 Task: Create a rule from the Recommended list, Task Added to this Project -> add SubTasks in the project AirRise with SubTasks Gather and Analyse Requirements , Design and Implement Solution , System Test and UAT , Release to Production / Go Live
Action: Mouse moved to (612, 494)
Screenshot: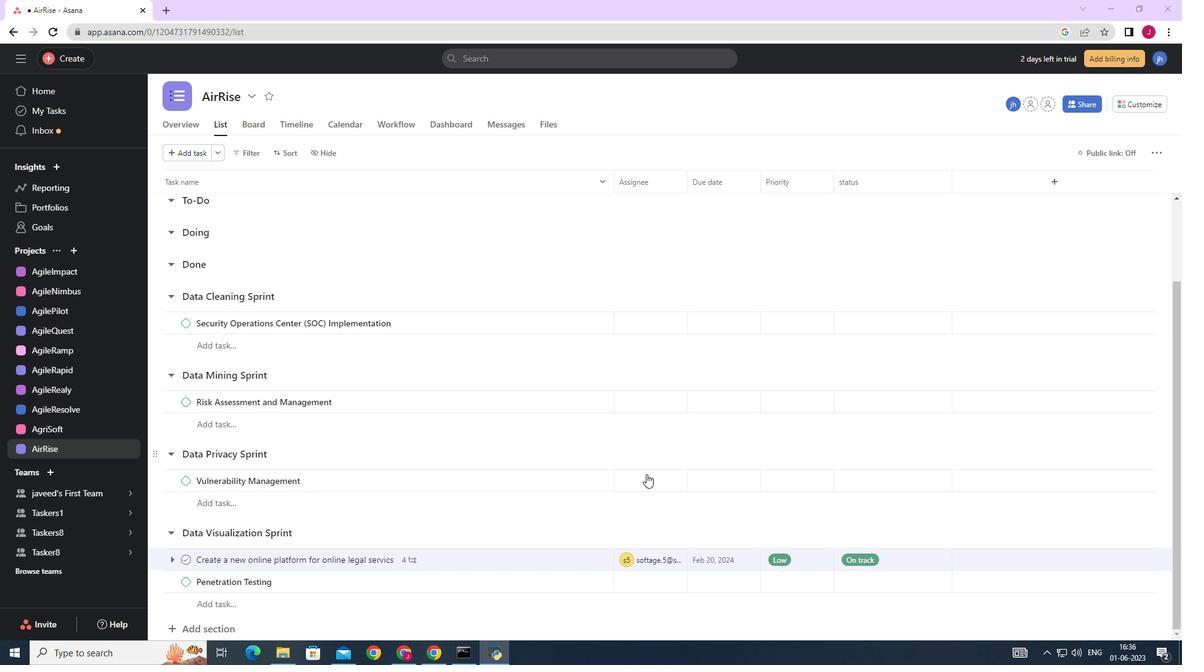 
Action: Mouse scrolled (612, 495) with delta (0, 0)
Screenshot: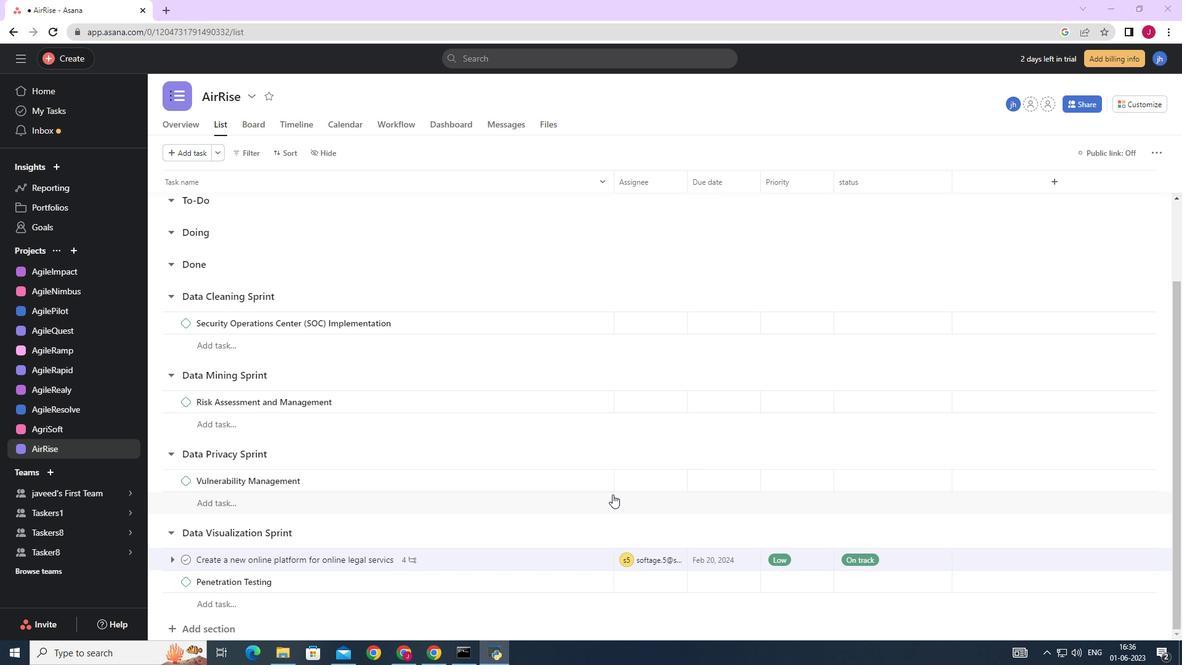 
Action: Mouse moved to (612, 494)
Screenshot: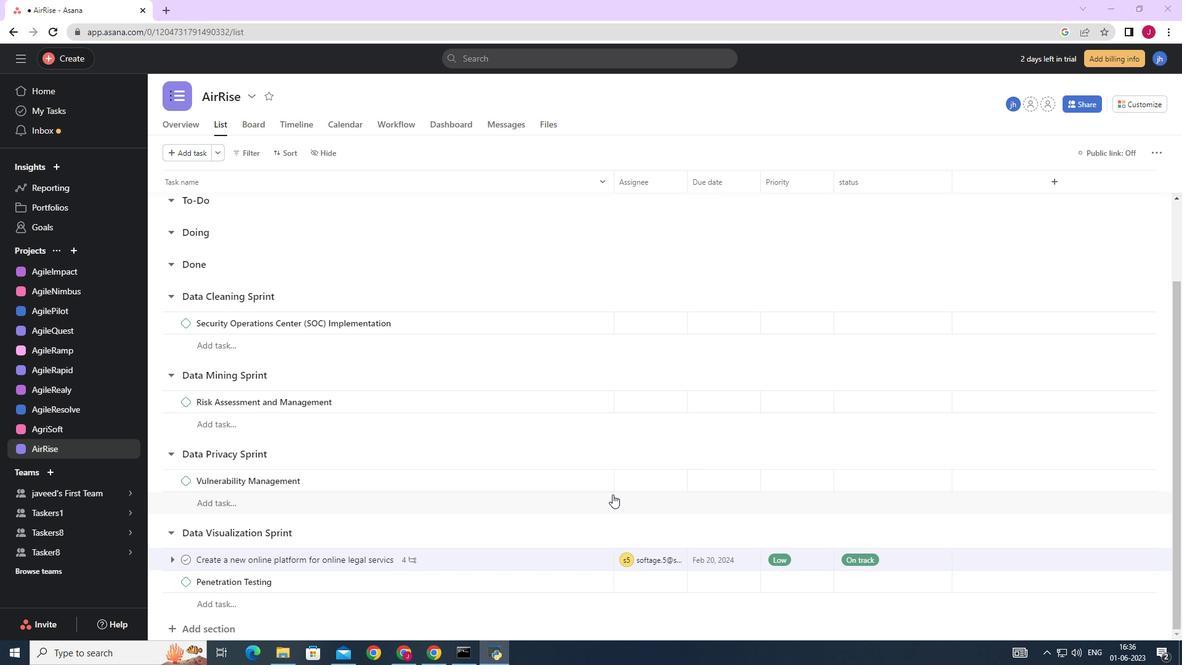 
Action: Mouse scrolled (612, 495) with delta (0, 0)
Screenshot: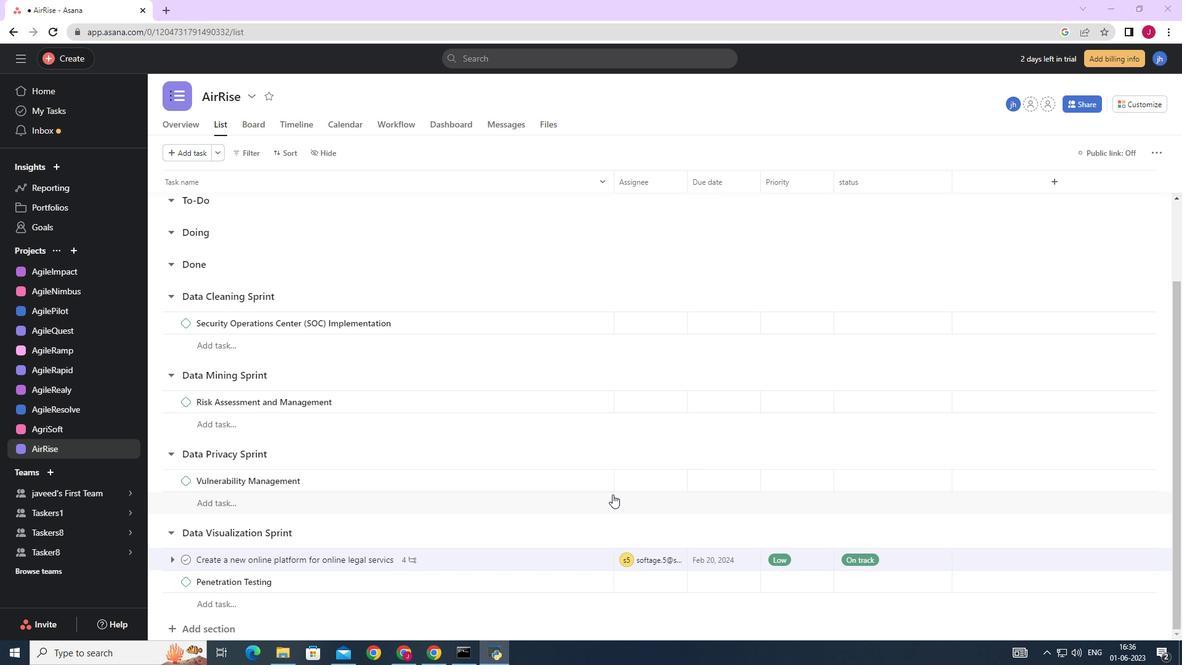 
Action: Mouse scrolled (612, 493) with delta (0, 0)
Screenshot: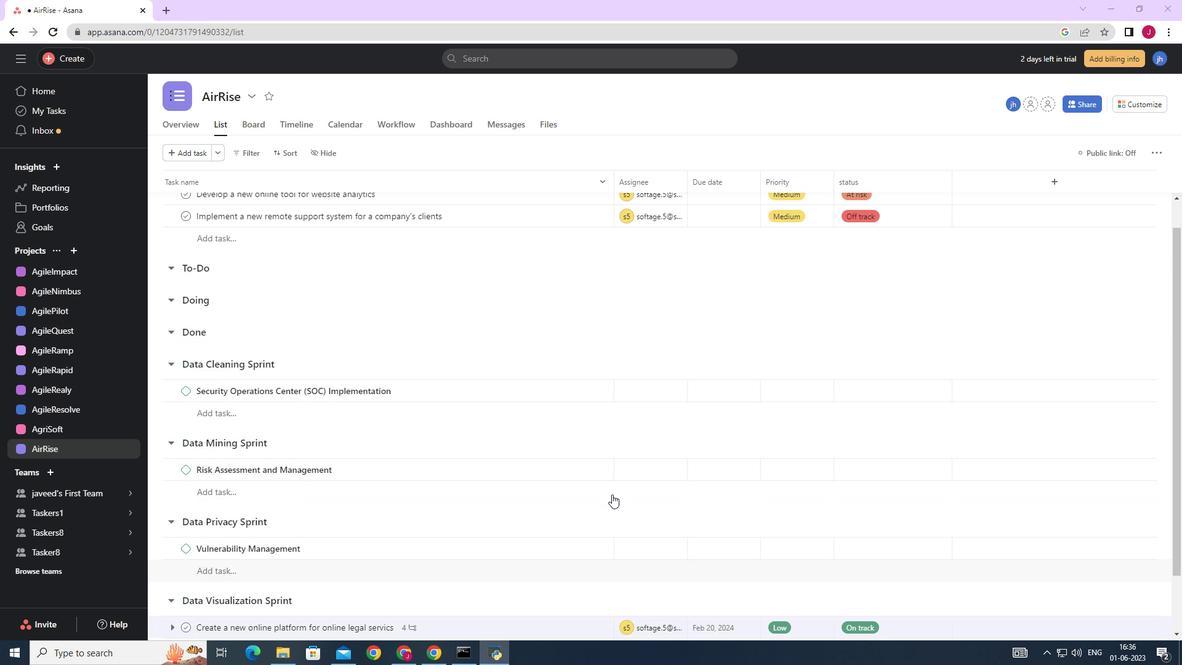
Action: Mouse scrolled (612, 493) with delta (0, 0)
Screenshot: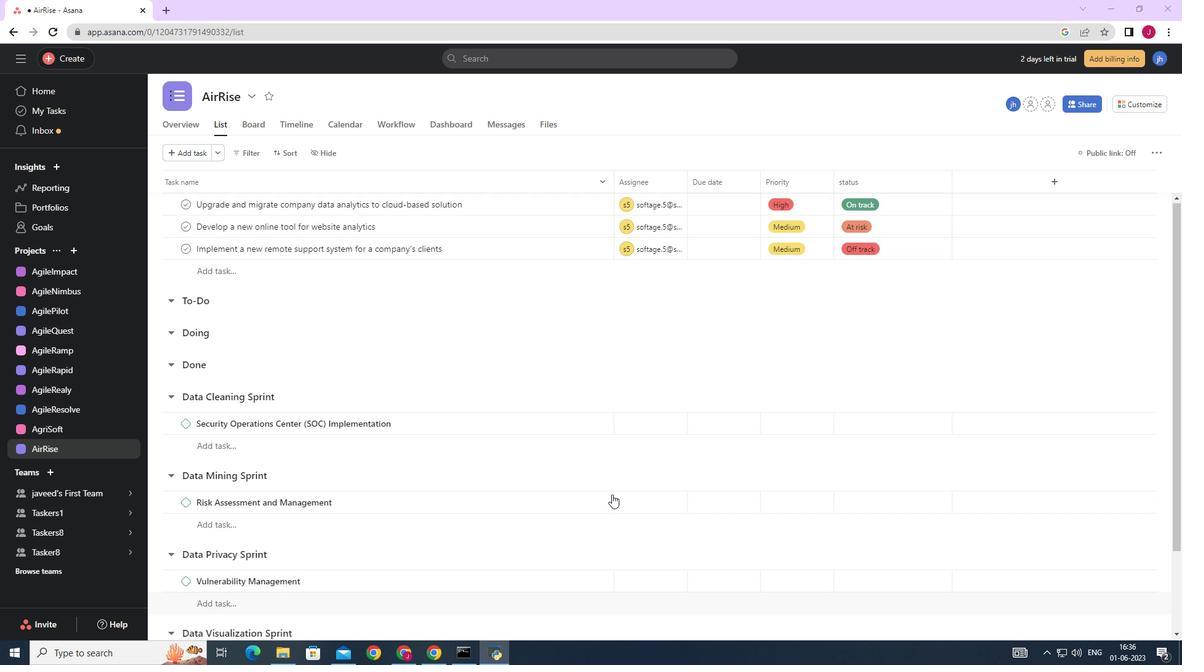 
Action: Mouse scrolled (612, 493) with delta (0, 0)
Screenshot: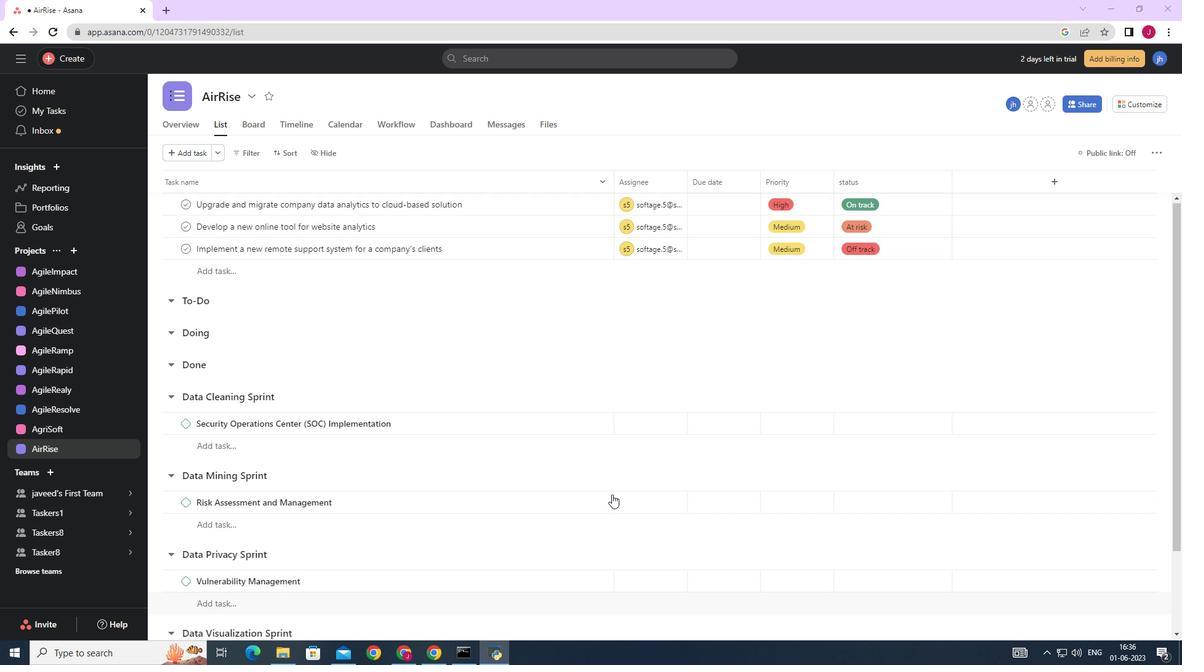 
Action: Mouse scrolled (612, 493) with delta (0, 0)
Screenshot: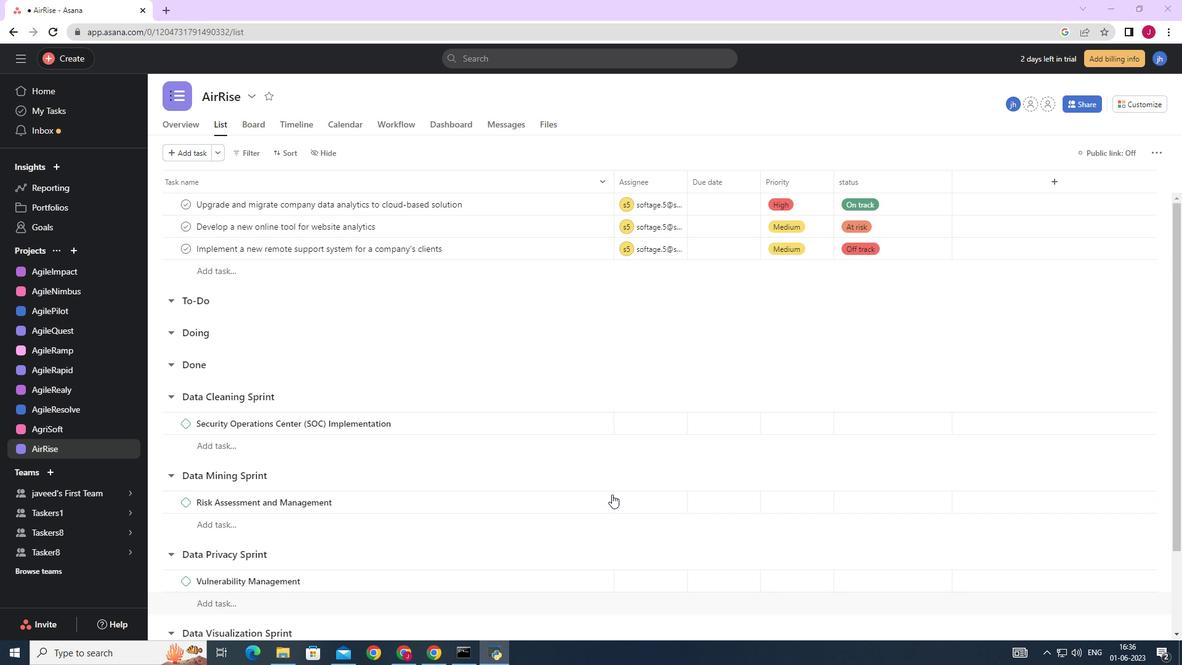 
Action: Mouse scrolled (612, 493) with delta (0, 0)
Screenshot: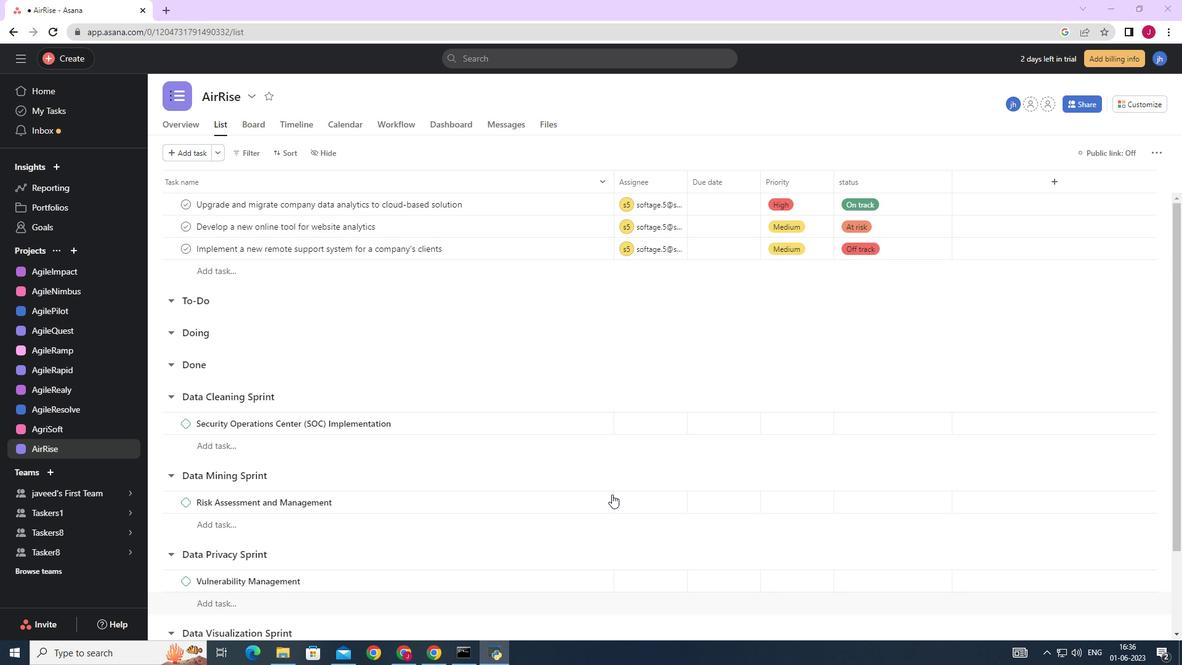 
Action: Mouse moved to (1147, 107)
Screenshot: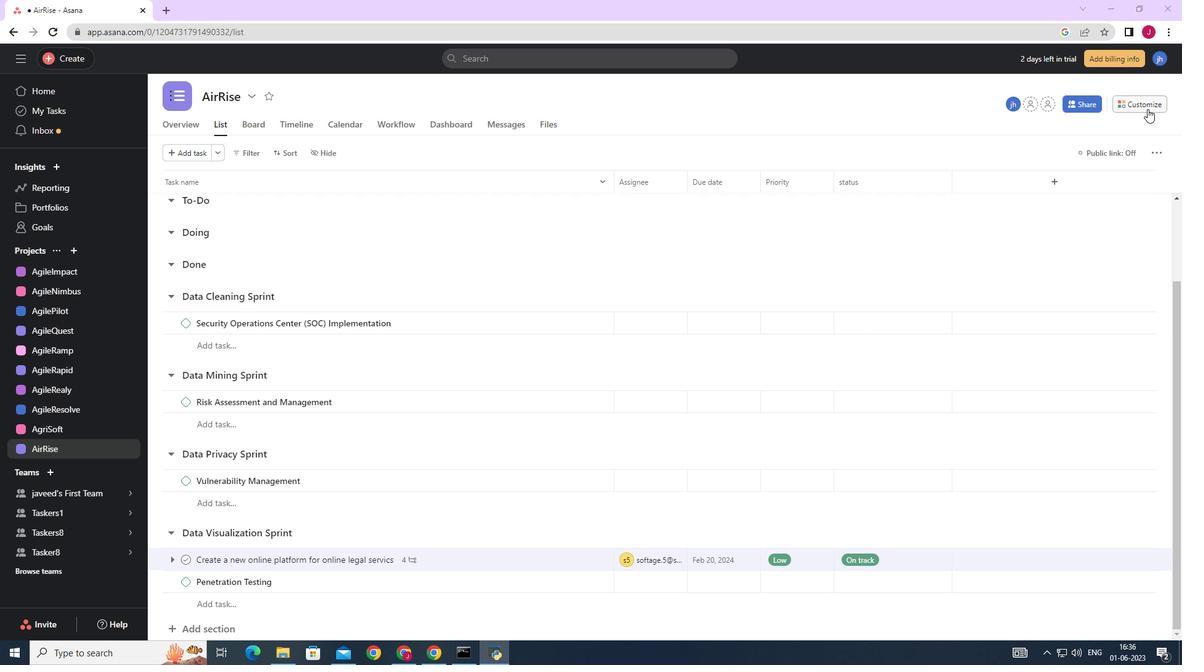 
Action: Mouse pressed left at (1147, 107)
Screenshot: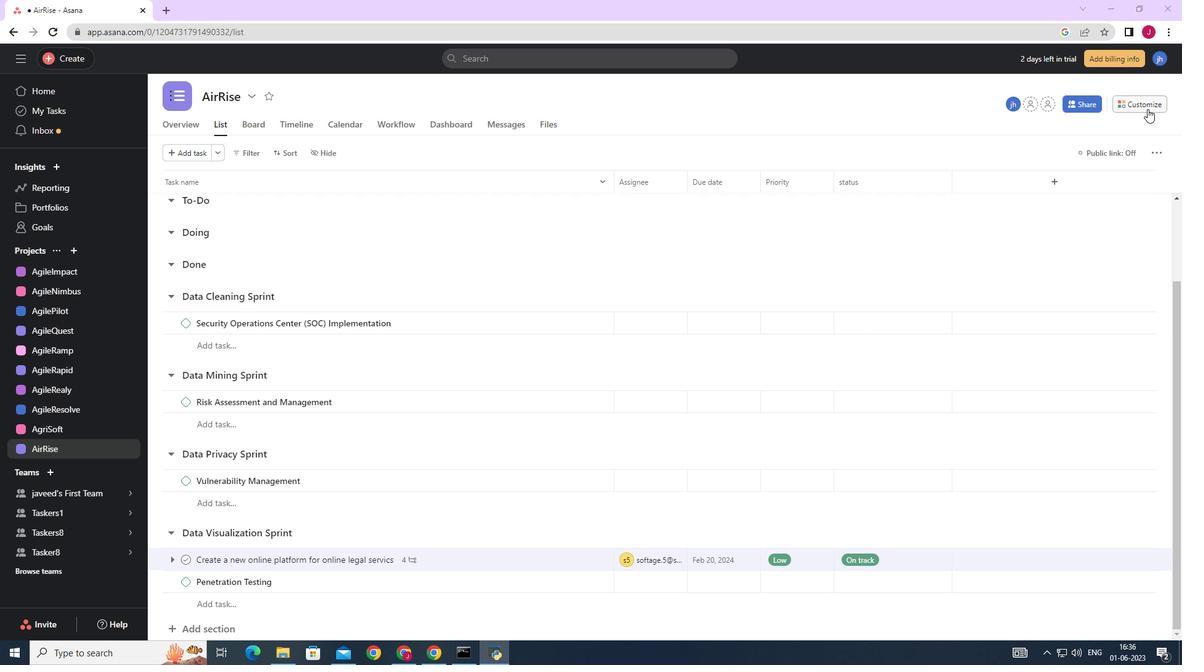
Action: Mouse moved to (924, 283)
Screenshot: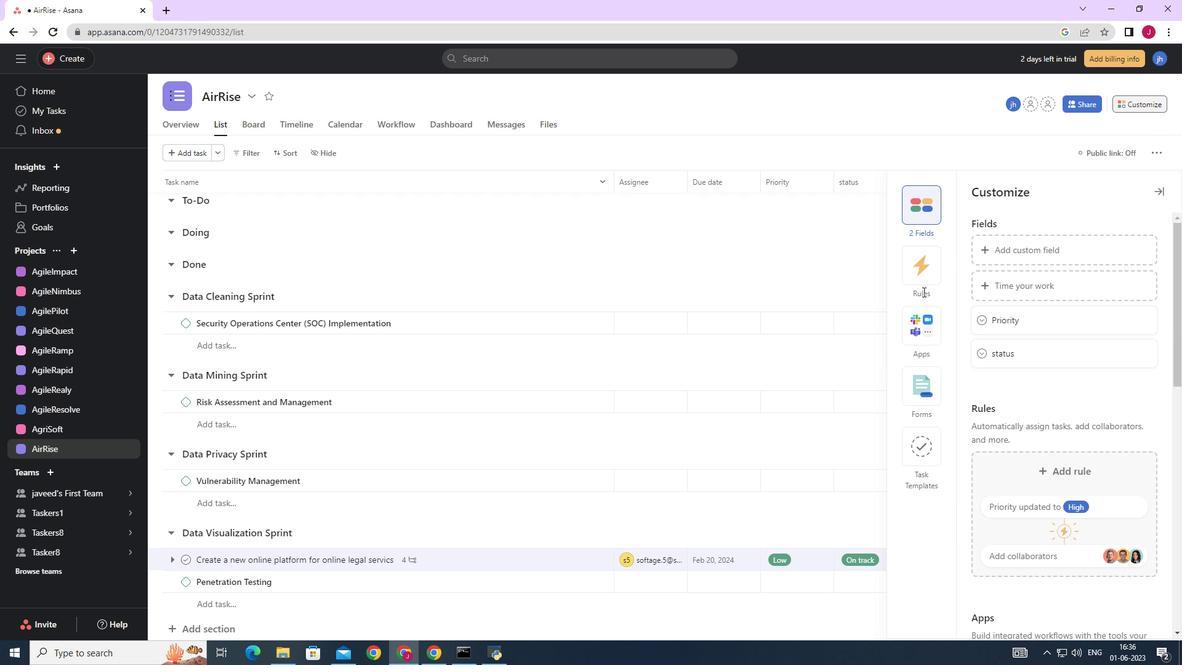 
Action: Mouse pressed left at (924, 283)
Screenshot: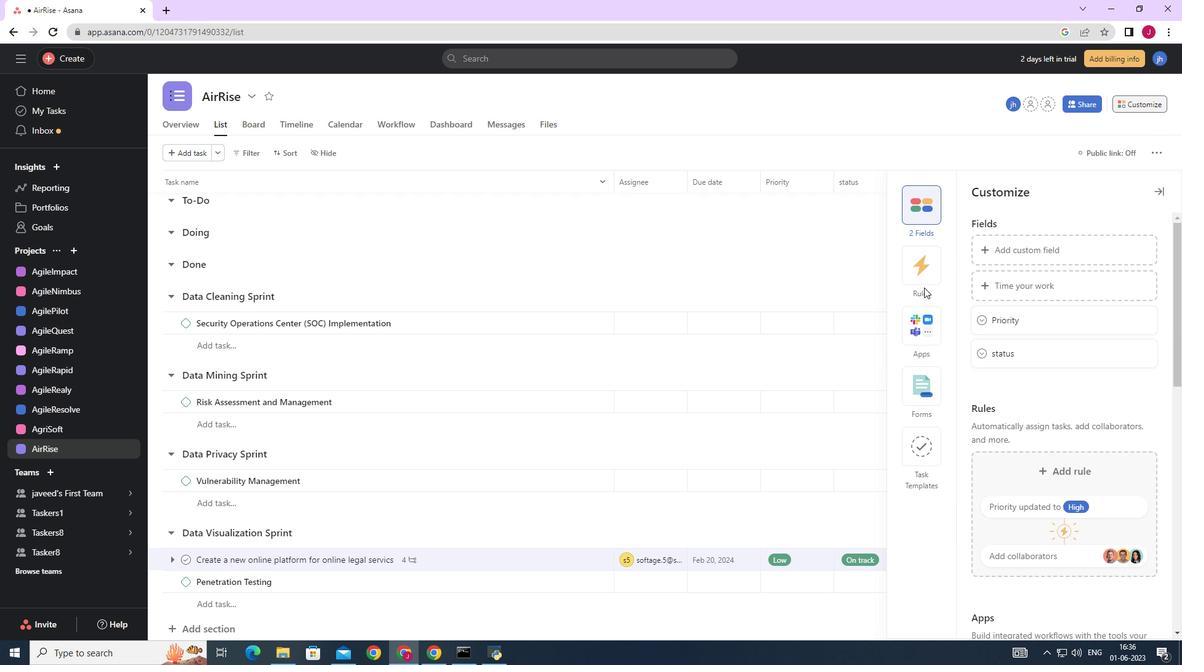 
Action: Mouse moved to (1048, 291)
Screenshot: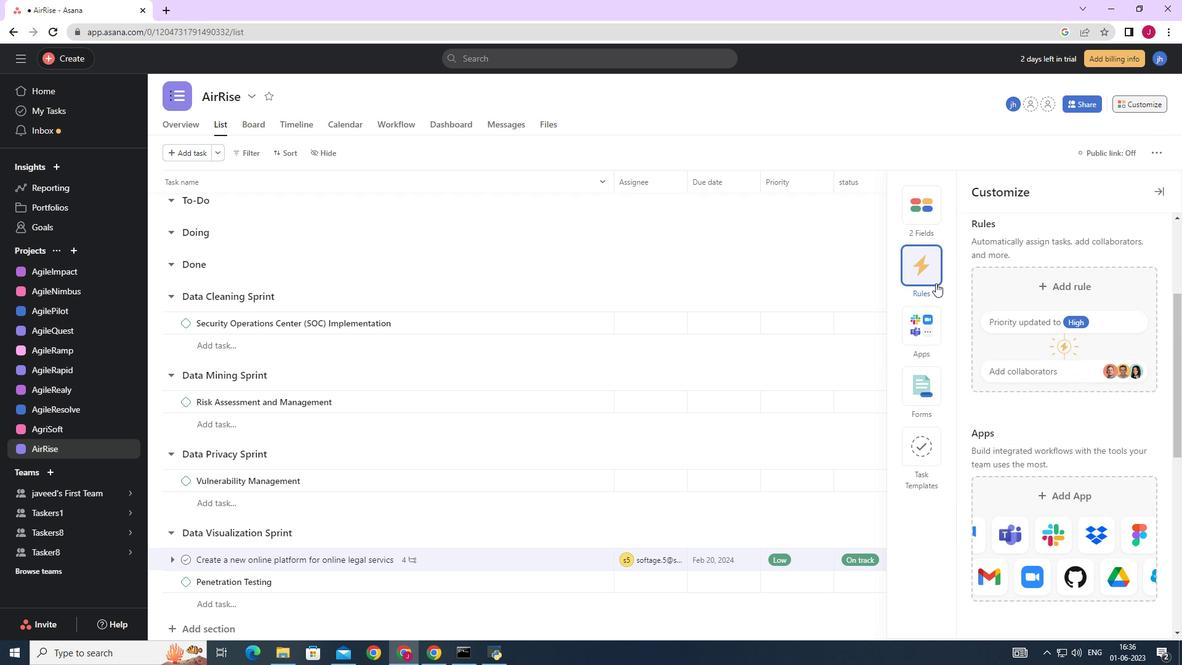 
Action: Mouse pressed left at (1048, 291)
Screenshot: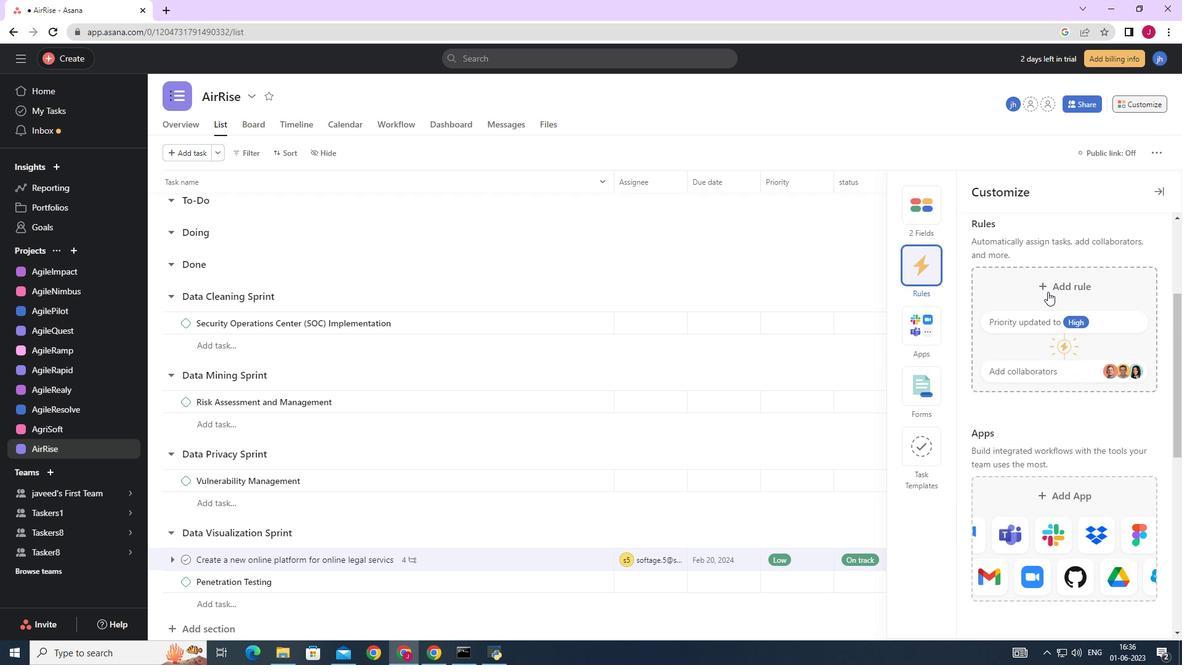 
Action: Mouse moved to (542, 169)
Screenshot: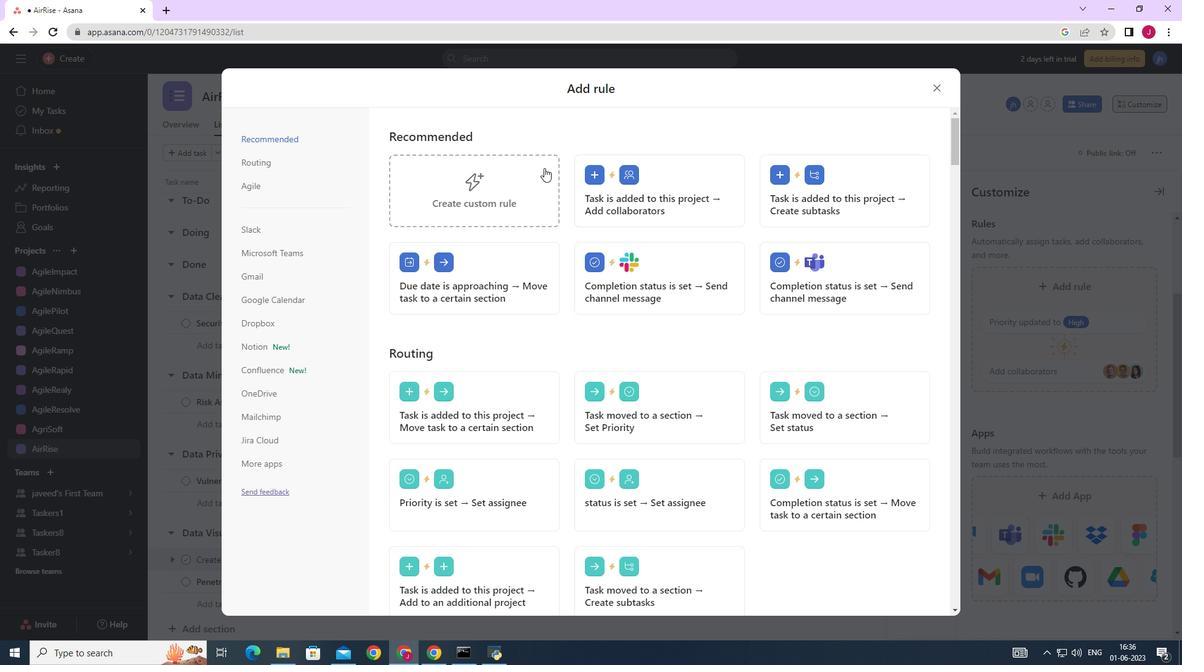 
Action: Mouse pressed left at (542, 169)
Screenshot: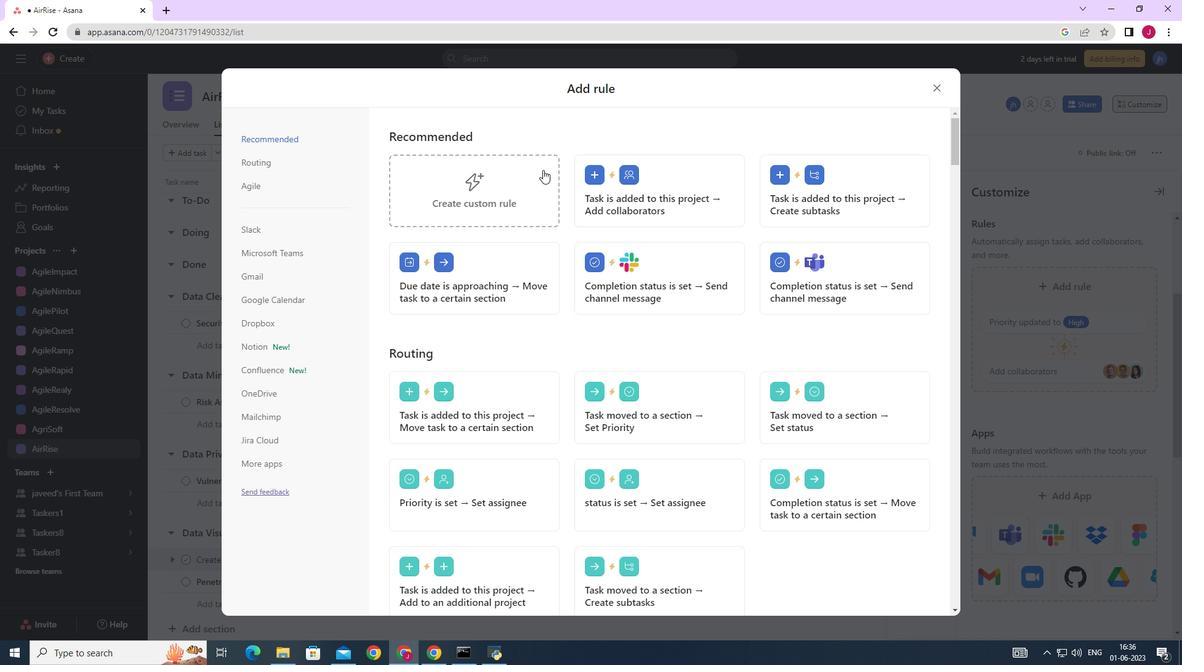 
Action: Mouse moved to (599, 330)
Screenshot: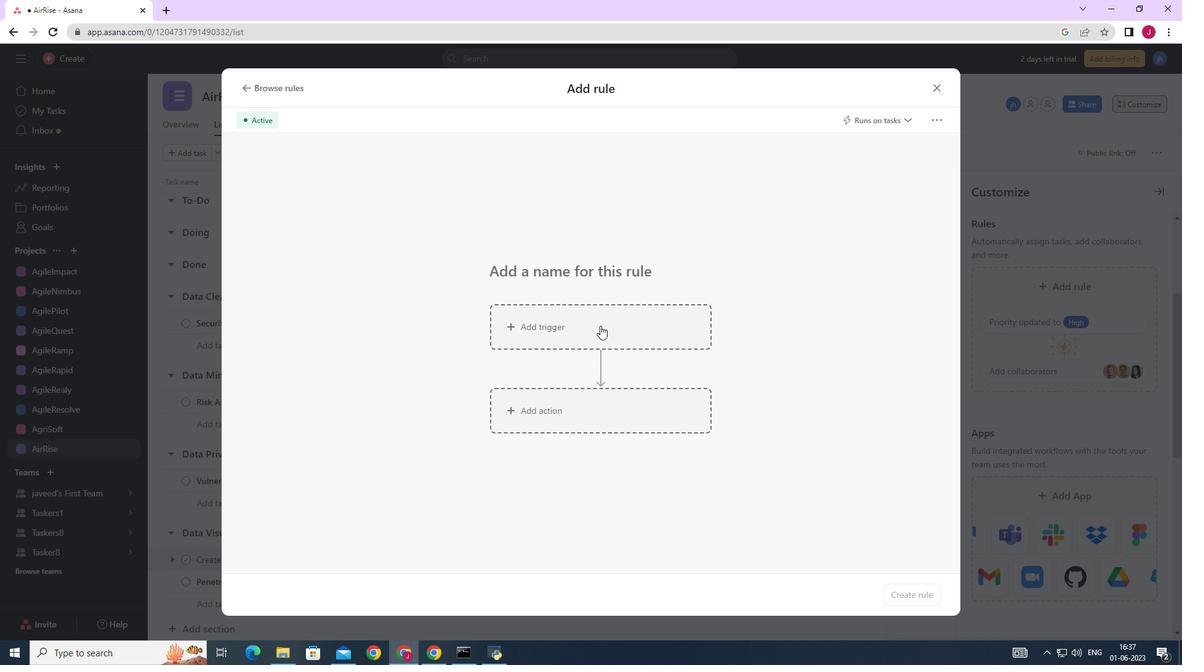 
Action: Mouse pressed left at (599, 330)
Screenshot: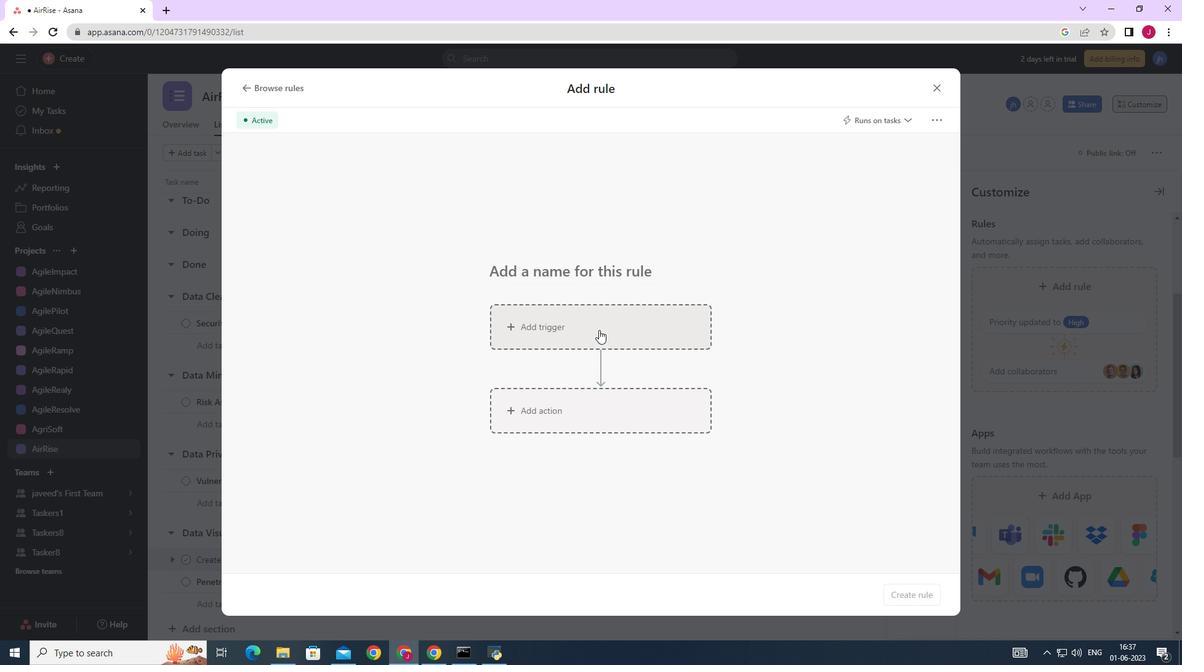 
Action: Mouse moved to (531, 402)
Screenshot: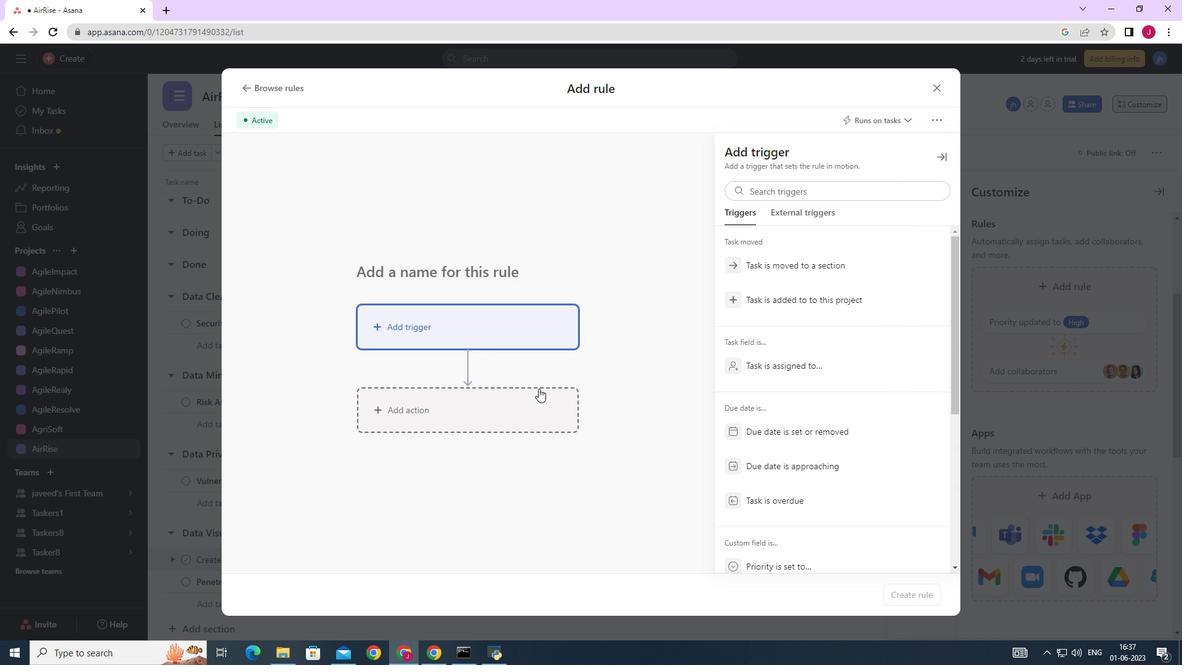 
Action: Mouse pressed left at (531, 402)
Screenshot: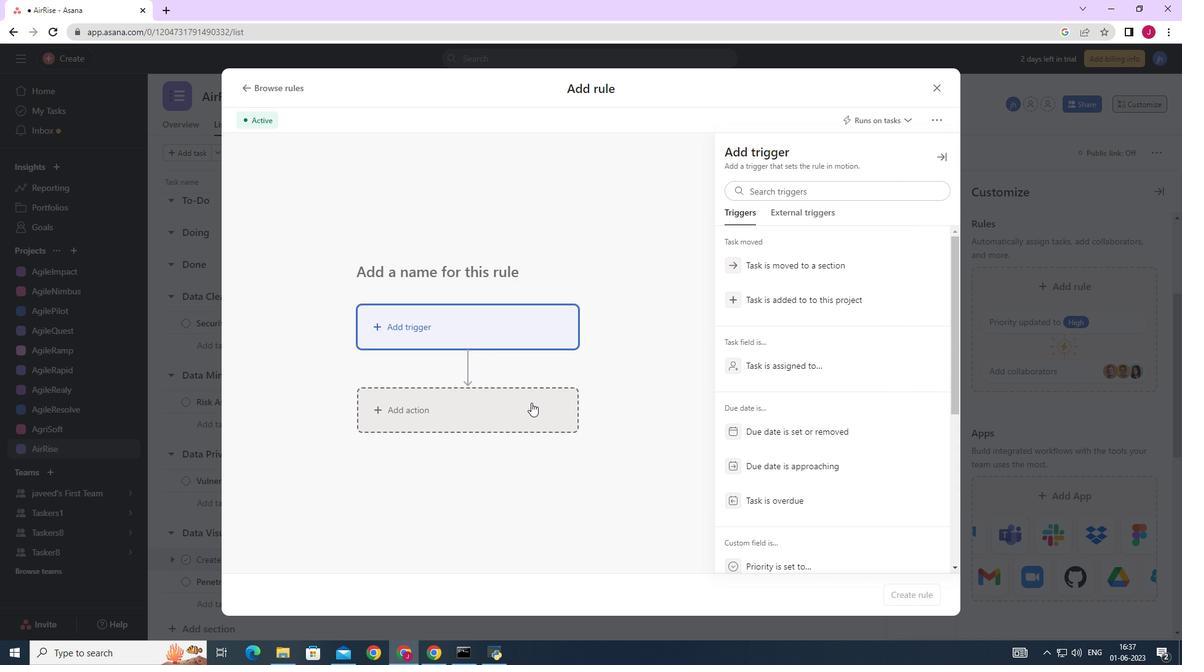 
Action: Mouse moved to (827, 320)
Screenshot: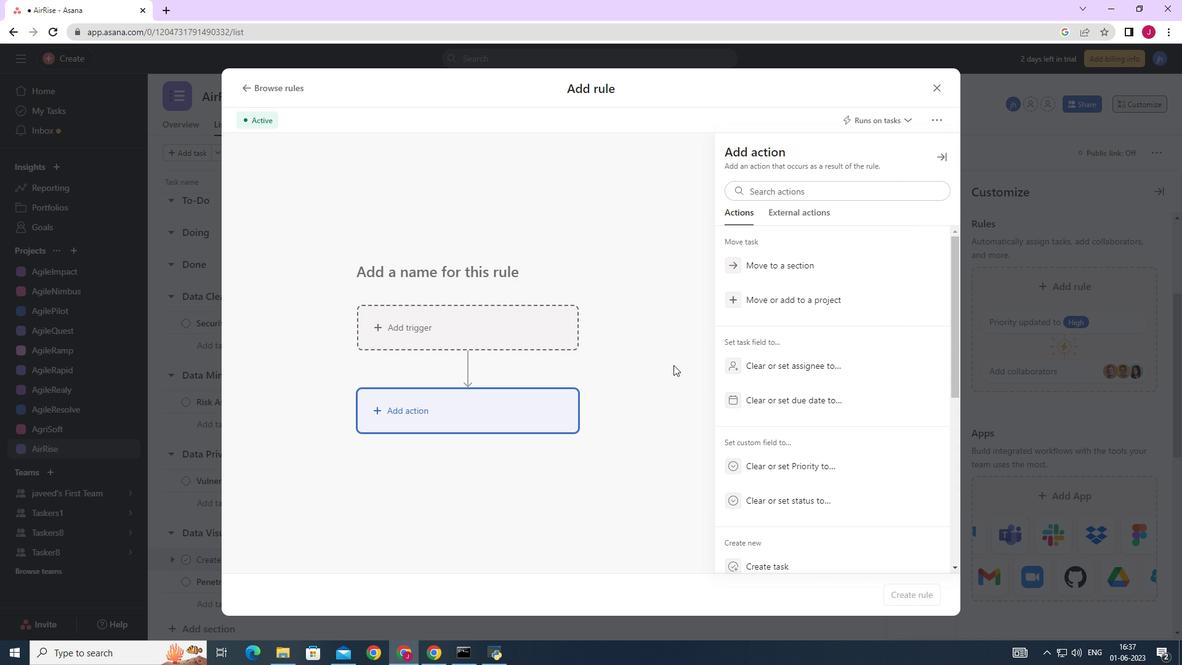 
Action: Mouse scrolled (827, 320) with delta (0, 0)
Screenshot: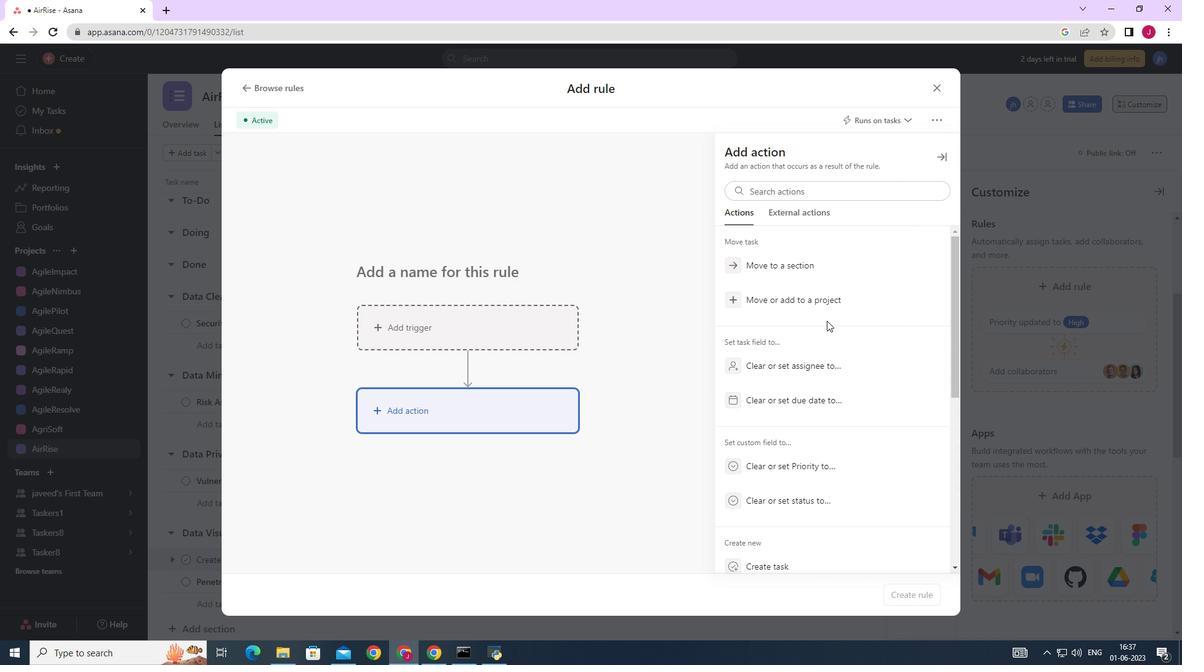 
Action: Mouse scrolled (827, 320) with delta (0, 0)
Screenshot: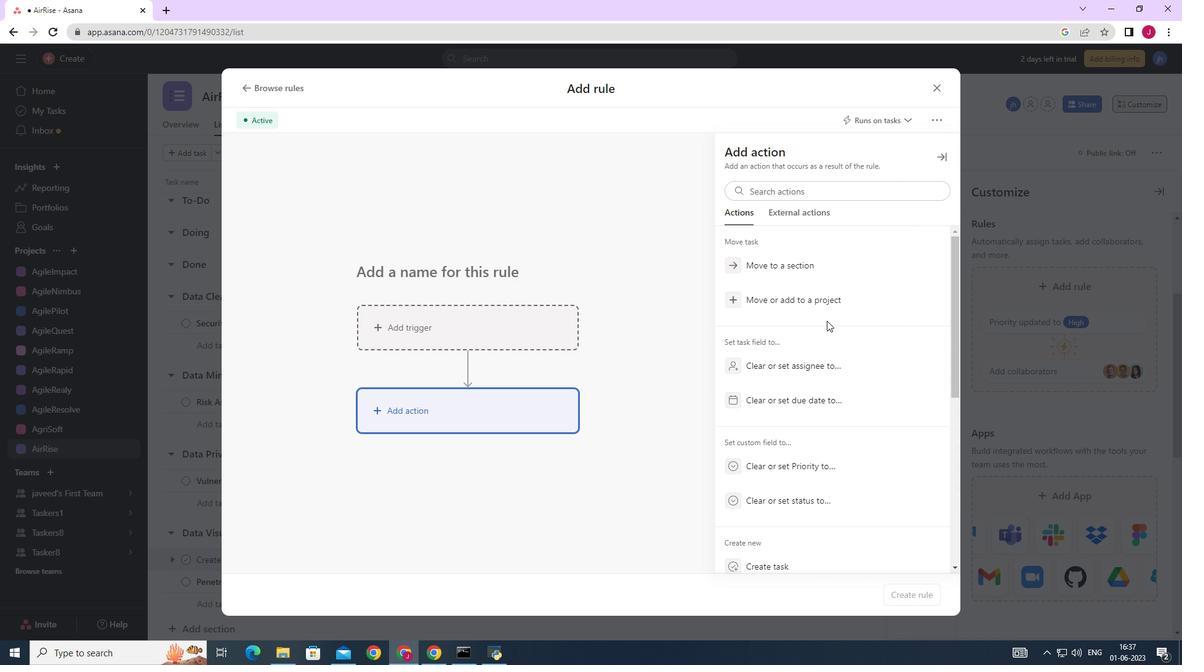 
Action: Mouse scrolled (827, 320) with delta (0, 0)
Screenshot: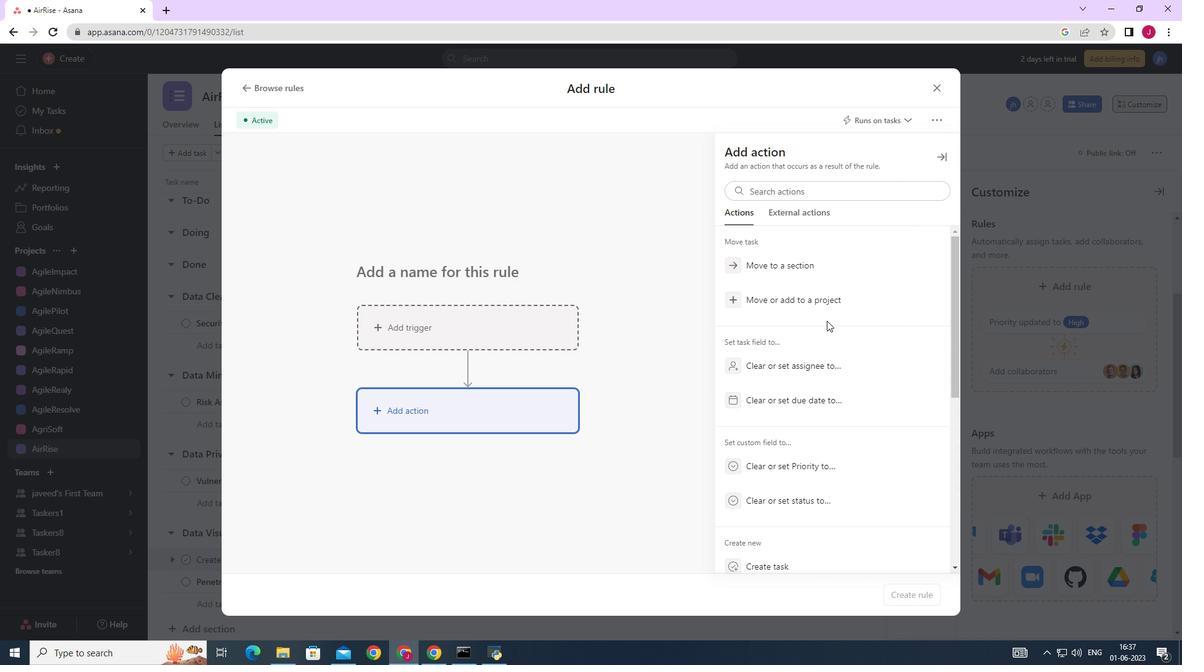 
Action: Mouse scrolled (827, 320) with delta (0, 0)
Screenshot: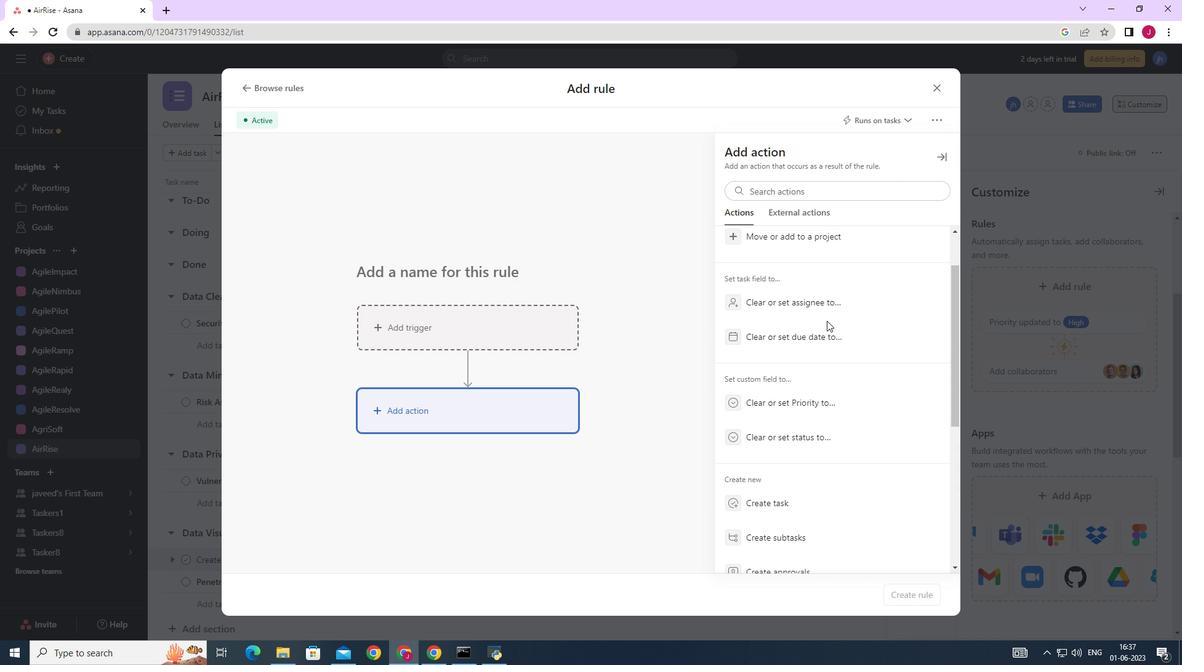 
Action: Mouse moved to (773, 352)
Screenshot: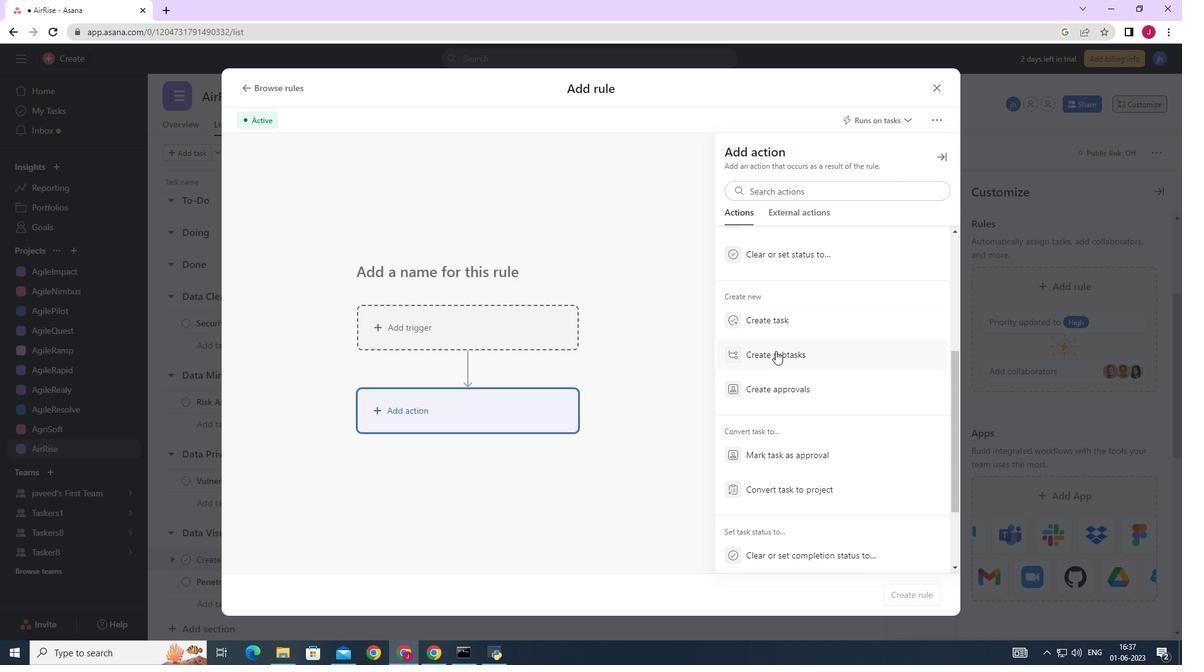 
Action: Mouse pressed left at (773, 352)
Screenshot: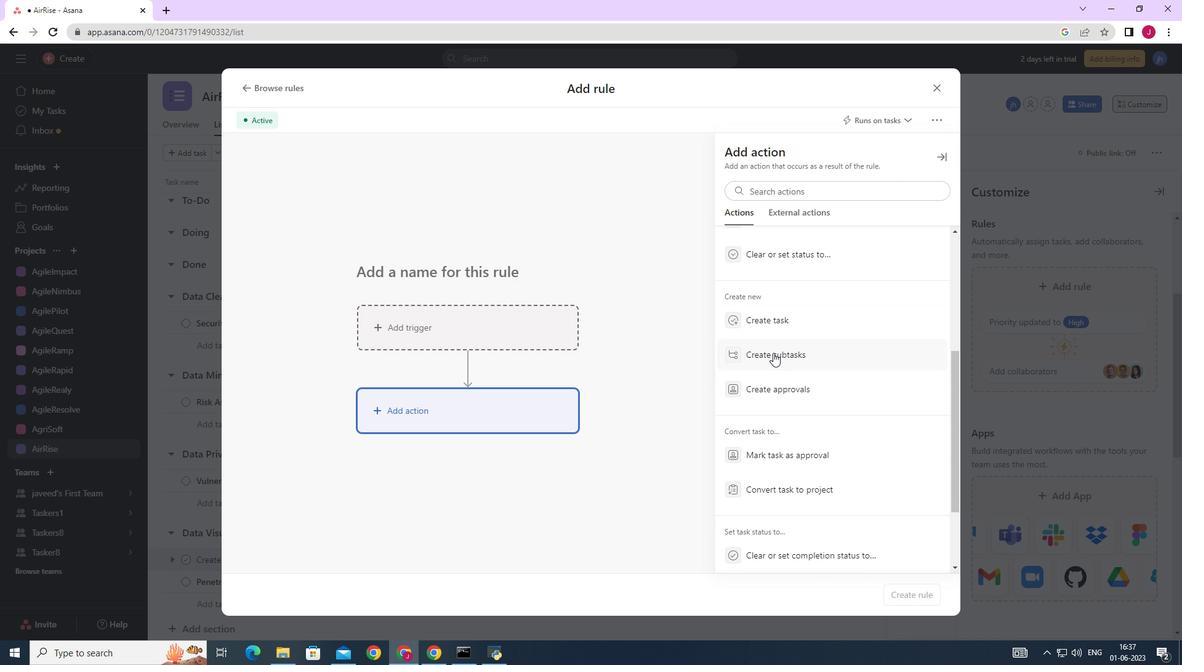 
Action: Mouse moved to (785, 198)
Screenshot: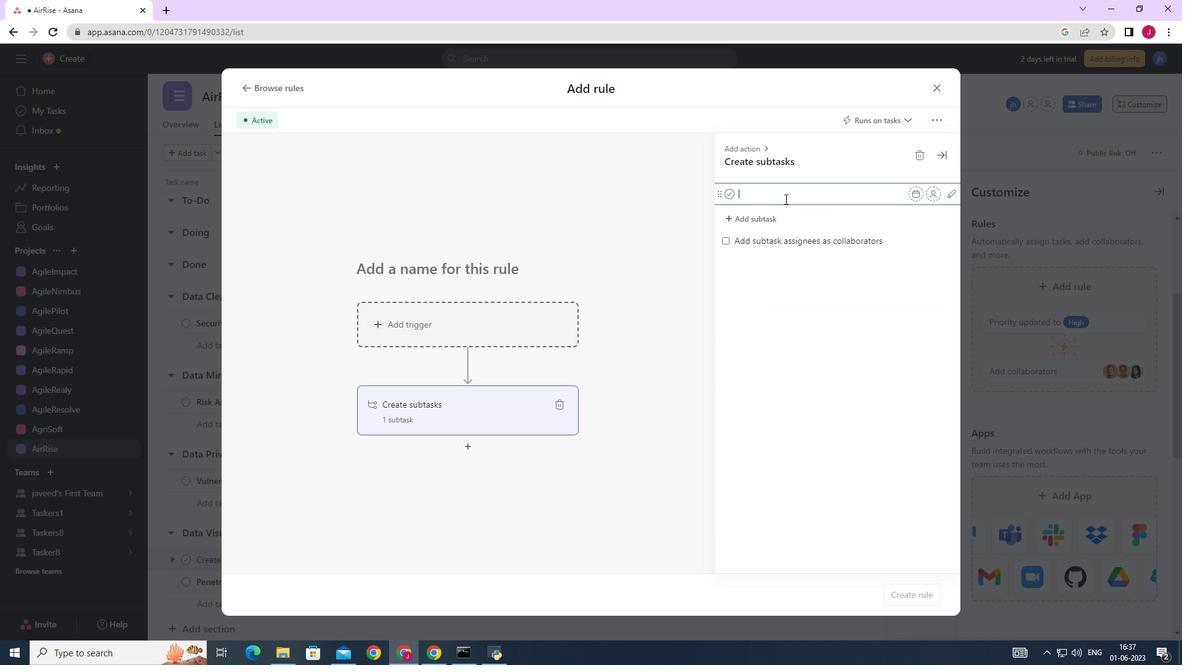
Action: Mouse pressed left at (785, 198)
Screenshot: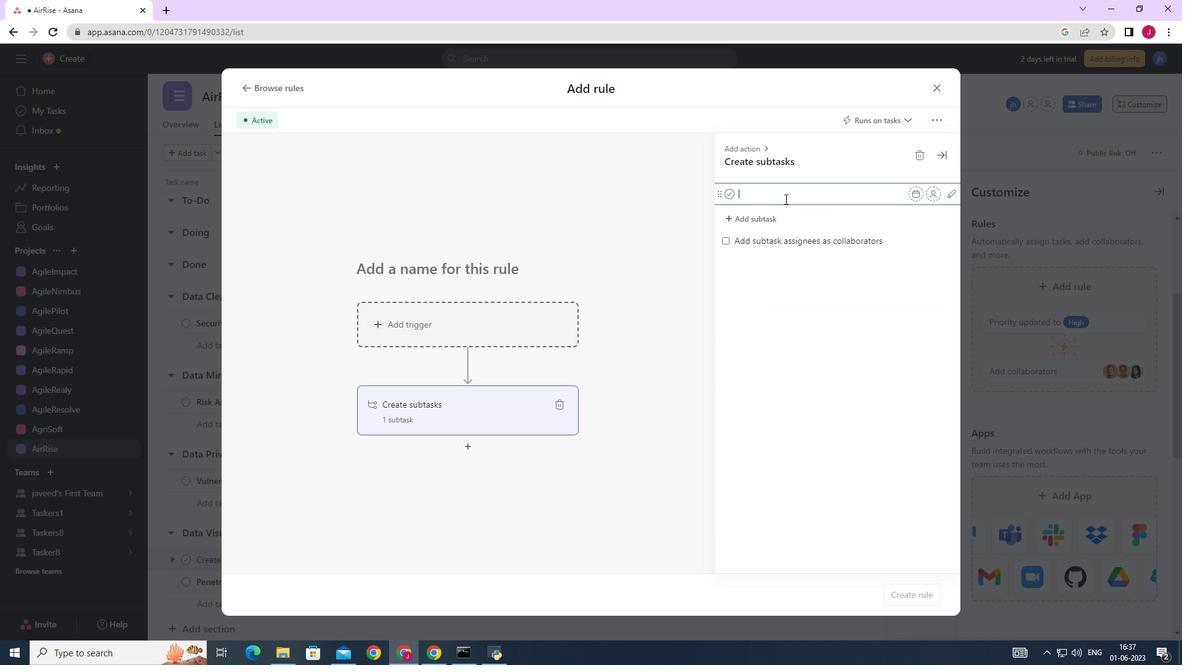 
Action: Mouse moved to (1182, 0)
Screenshot: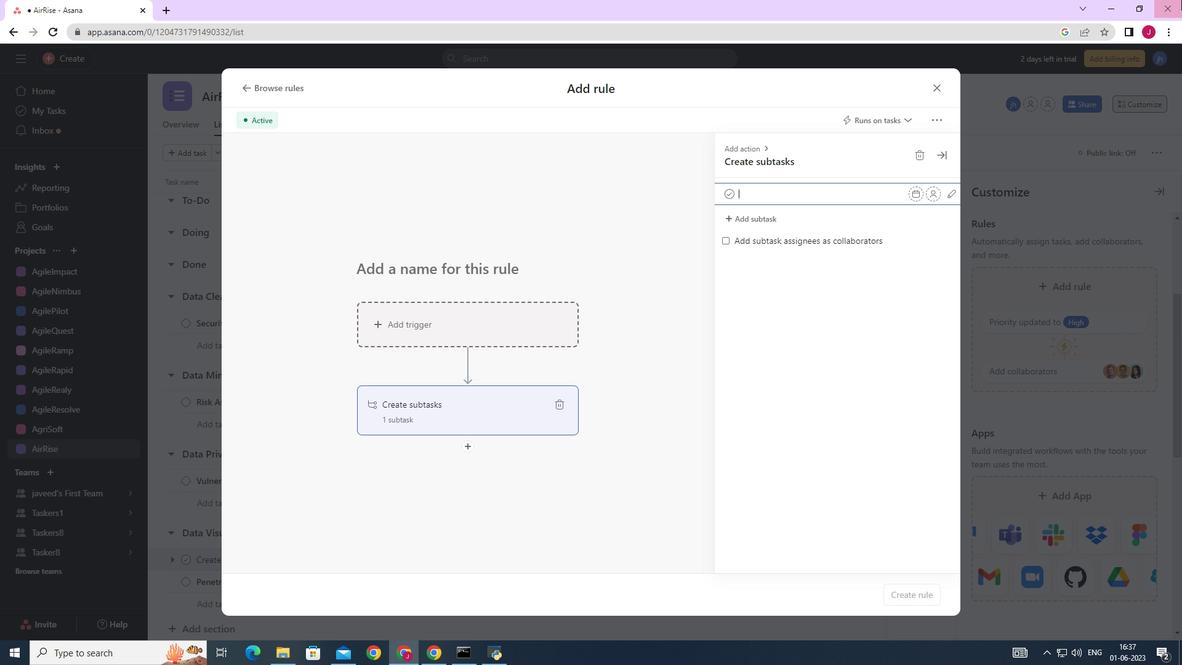 
Action: Key pressed <Key.caps_lock>G<Key.caps_lock>ather<Key.space>and<Key.space><Key.caps_lock>A<Key.caps_lock>nalyse<Key.space><Key.caps_lock><Key.caps_lock>equirements
Screenshot: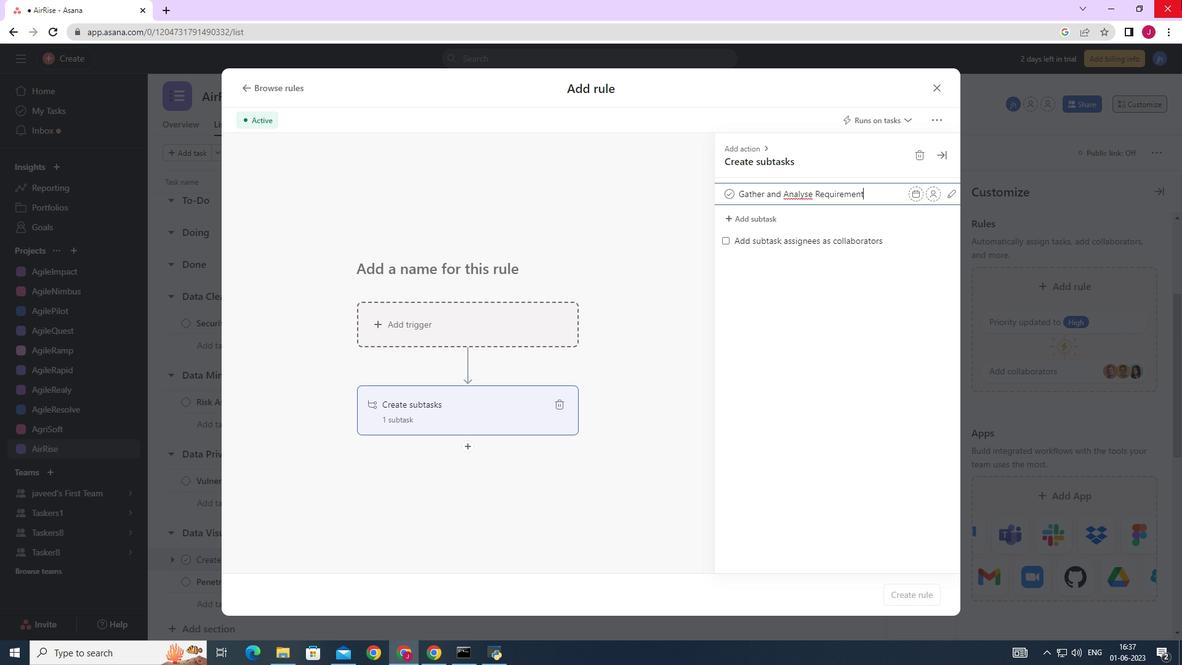 
Action: Mouse moved to (868, 205)
Screenshot: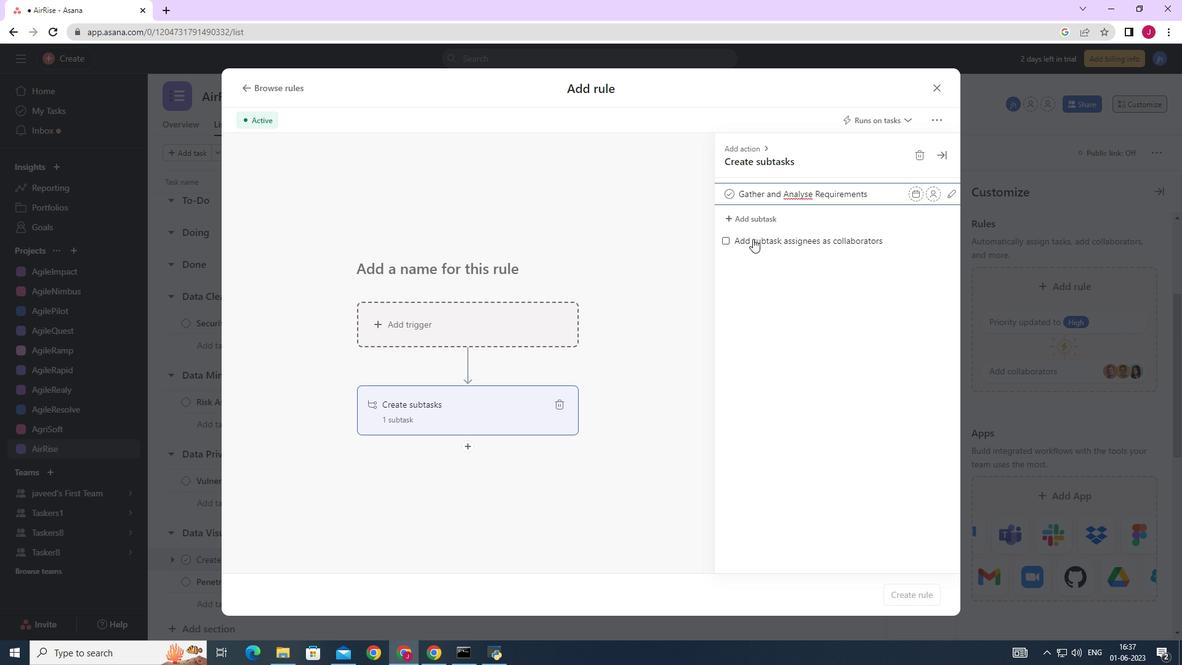 
Action: Key pressed <Key.enter><Key.caps_lock>D<Key.caps_lock>esign<Key.space>and<Key.space><Key.caps_lock>I<Key.caps_lock>mplement<Key.space><Key.caps_lock>S<Key.caps_lock>olution<Key.space><Key.enter><Key.caps_lock>S<Key.caps_lock>ystem<Key.space><Key.caps_lock>T<Key.caps_lock>est<Key.space>and<Key.space><Key.caps_lock>UAT<Key.enter><Key.caps_lock>r<Key.caps_lock>ELEASE<Key.backspace><Key.backspace><Key.backspace><Key.backspace><Key.backspace><Key.backspace><Key.backspace><Key.backspace><Key.backspace><Key.backspace><Key.backspace><Key.backspace><Key.backspace><Key.backspace><Key.backspace><Key.backspace><Key.backspace><Key.backspace><Key.backspace><Key.backspace><Key.backspace><Key.backspace>R<Key.caps_lock>elease<Key.space>to<Key.space>production<Key.space>/<Key.space><Key.caps_lock>G<Key.caps_lock>o<Key.space><Key.caps_lock>L<Key.caps_lock>ive<Key.enter>
Screenshot: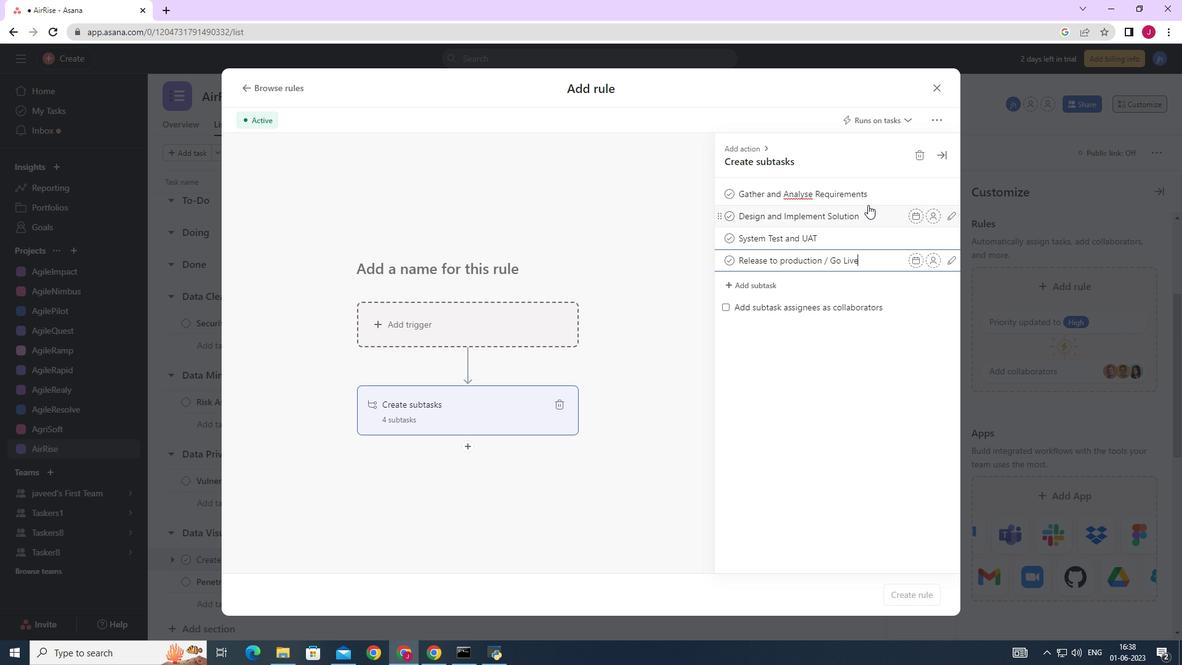 
